 Task: Set the phone number to "+1 746-488-7788".
Action: Mouse moved to (695, 359)
Screenshot: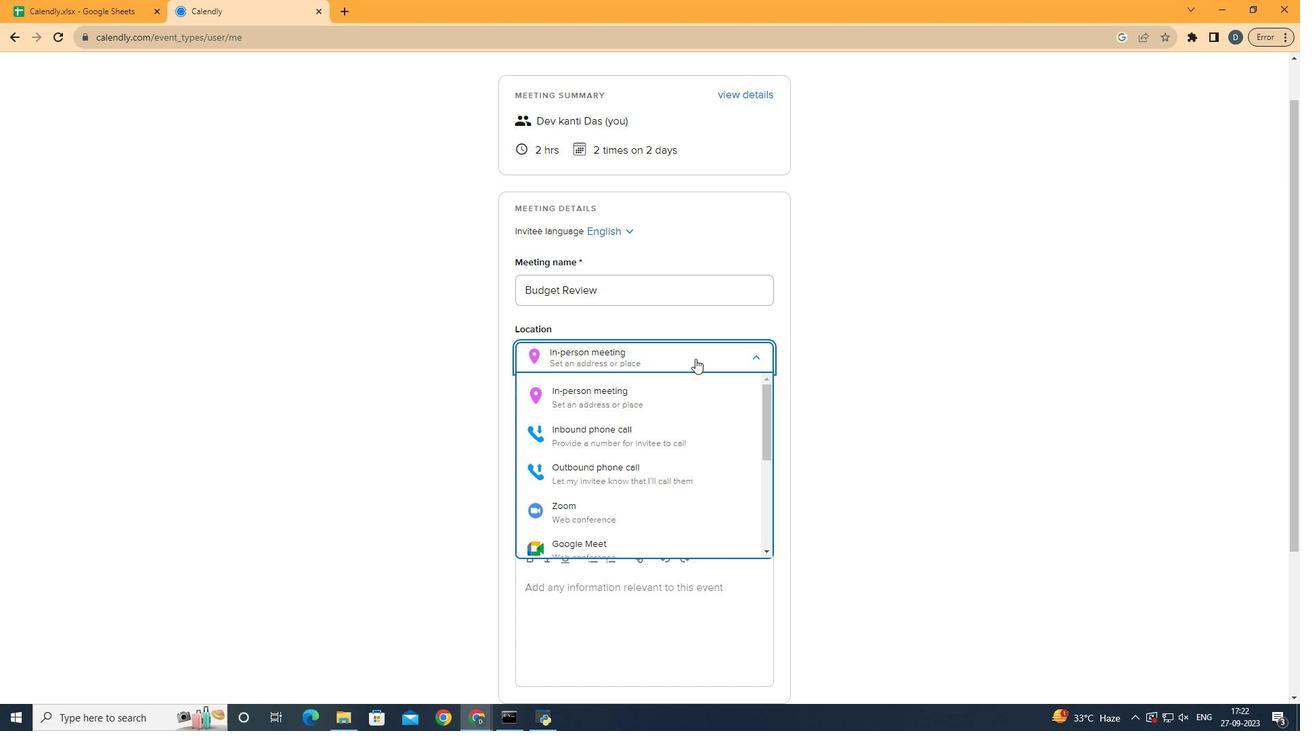 
Action: Mouse pressed left at (695, 359)
Screenshot: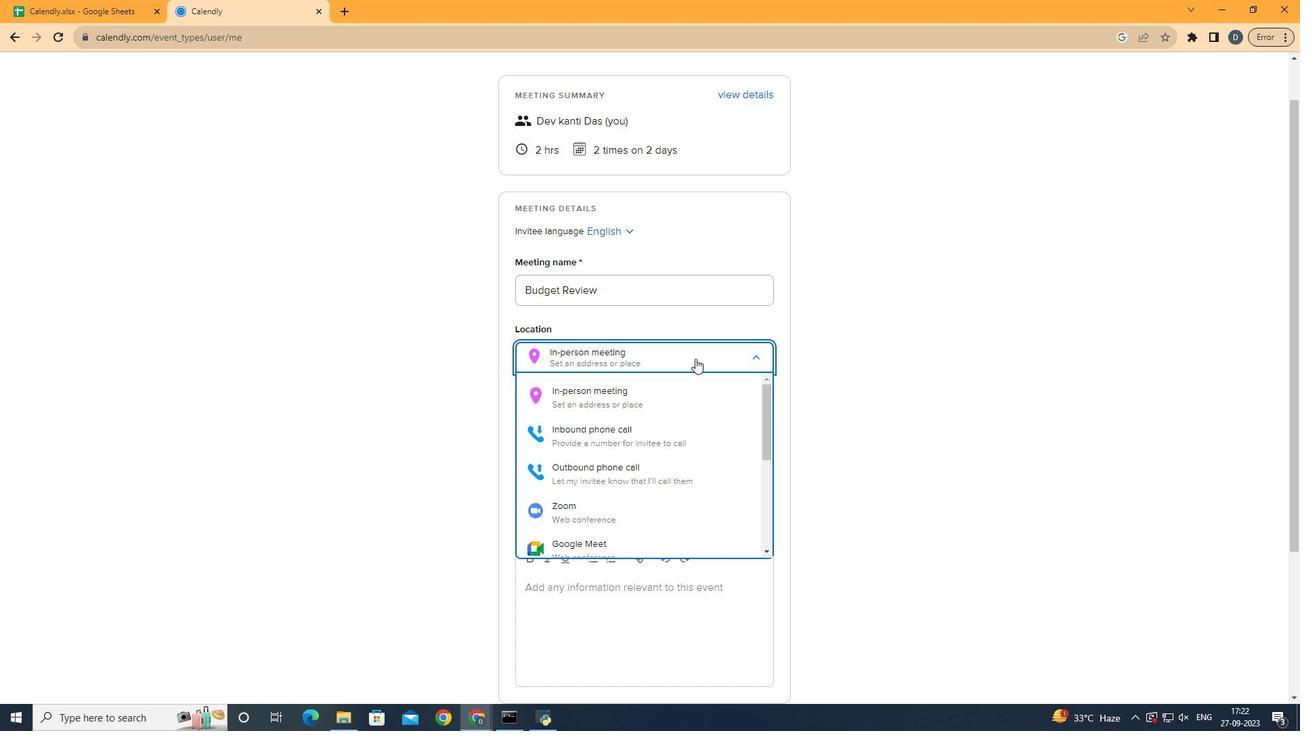 
Action: Mouse moved to (658, 431)
Screenshot: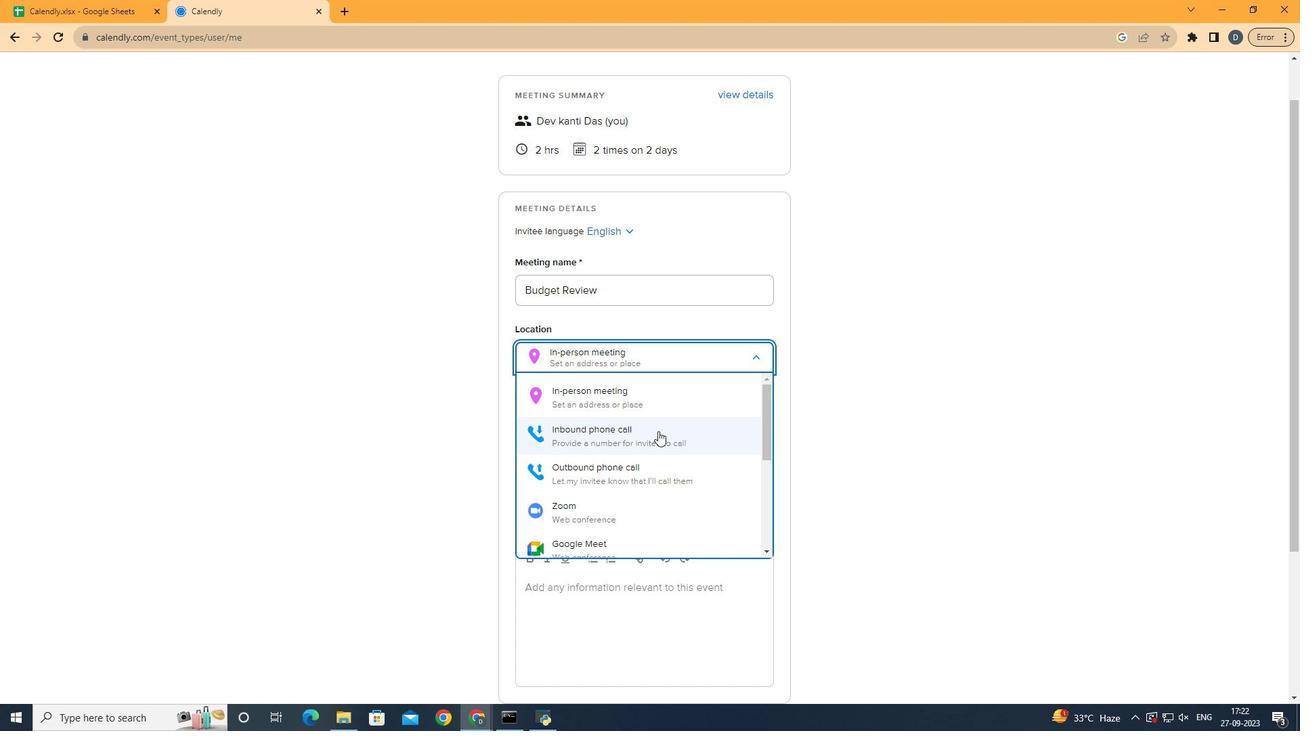 
Action: Mouse pressed left at (658, 431)
Screenshot: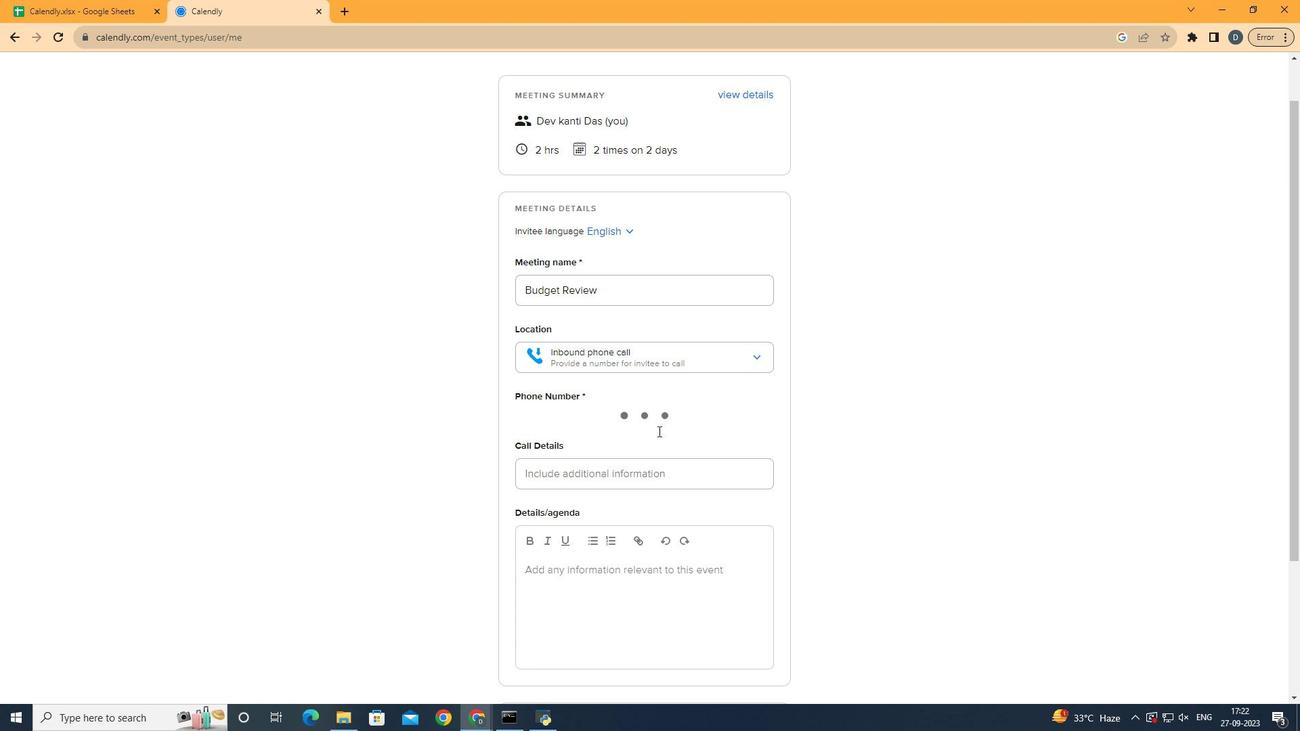 
Action: Mouse moved to (658, 431)
Screenshot: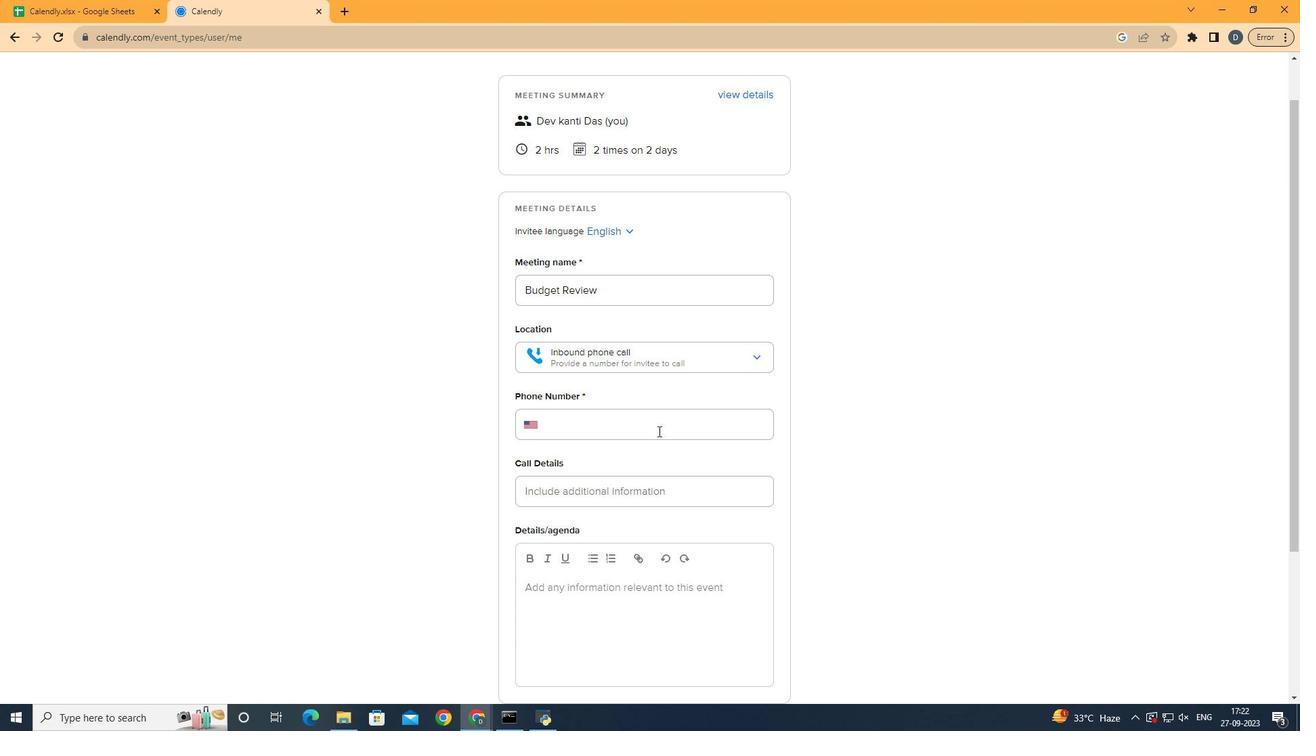 
Action: Mouse pressed left at (658, 431)
Screenshot: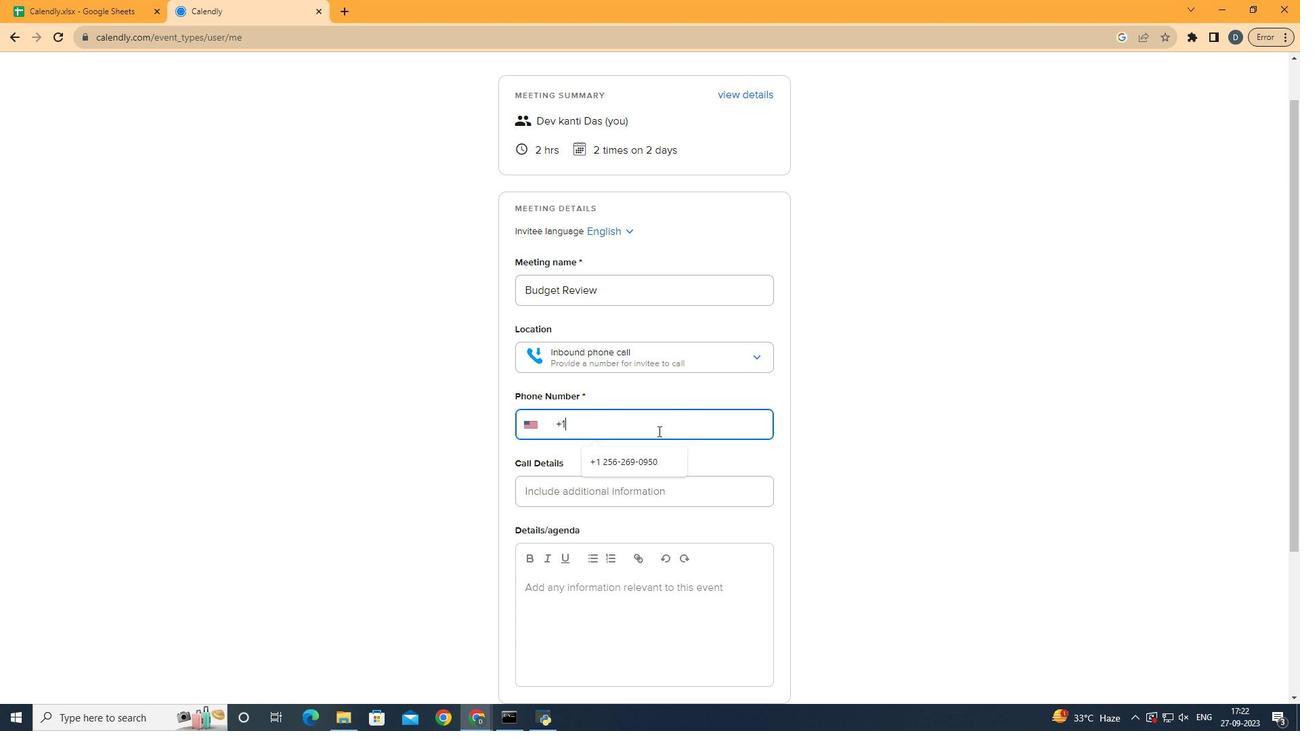 
Action: Key pressed 17<Key.backspace><Key.backspace>7464887788
Screenshot: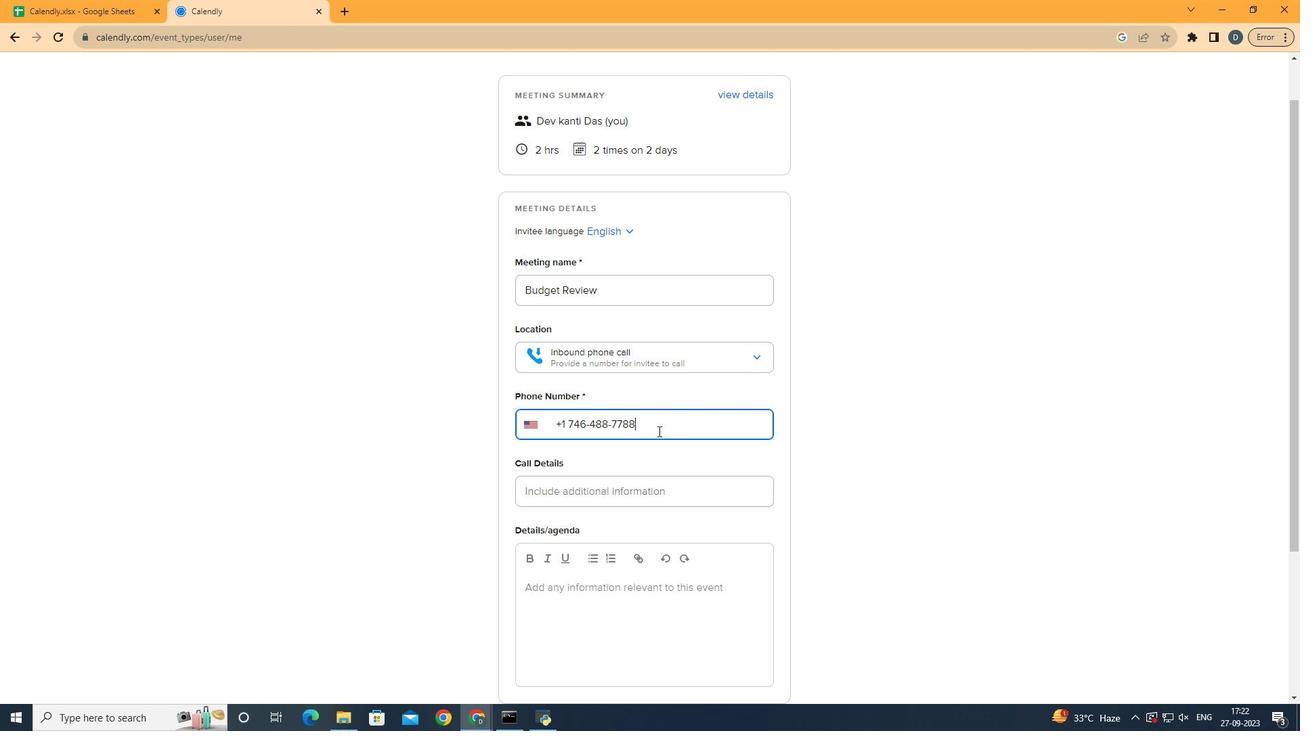 
Action: Mouse moved to (648, 456)
Screenshot: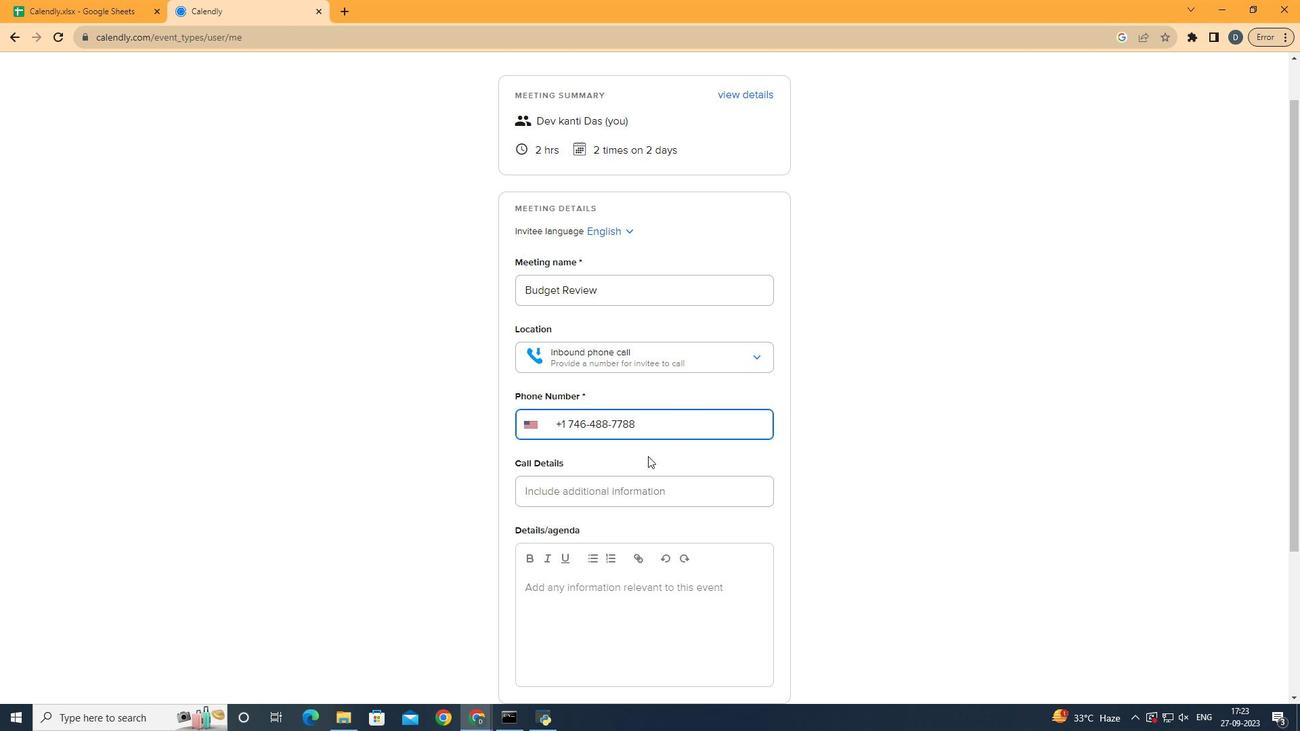 
